 Task: Manage the me setting for the builder.
Action: Mouse moved to (981, 64)
Screenshot: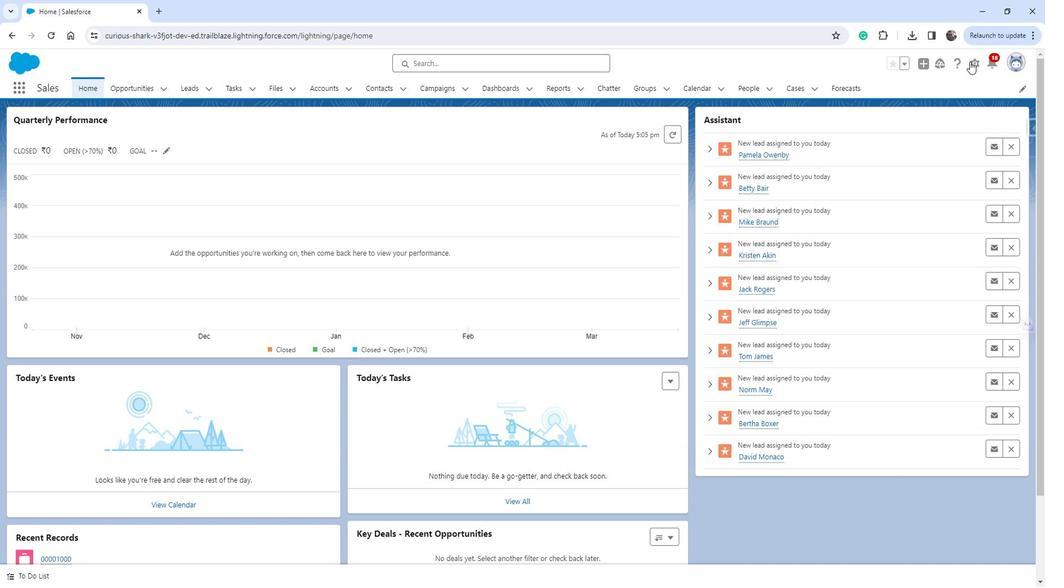 
Action: Mouse pressed left at (981, 64)
Screenshot: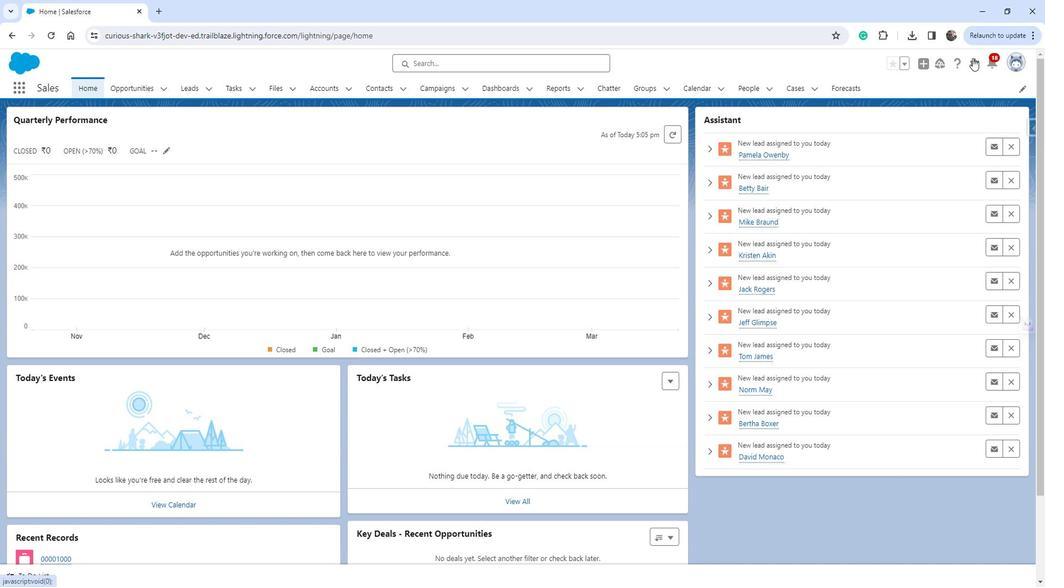 
Action: Mouse moved to (937, 101)
Screenshot: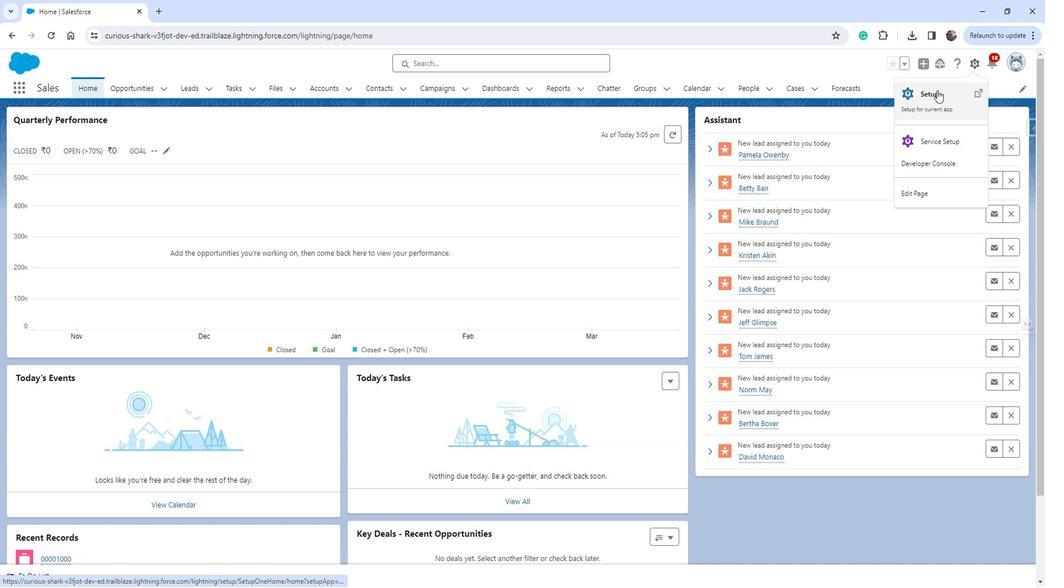 
Action: Mouse pressed left at (937, 101)
Screenshot: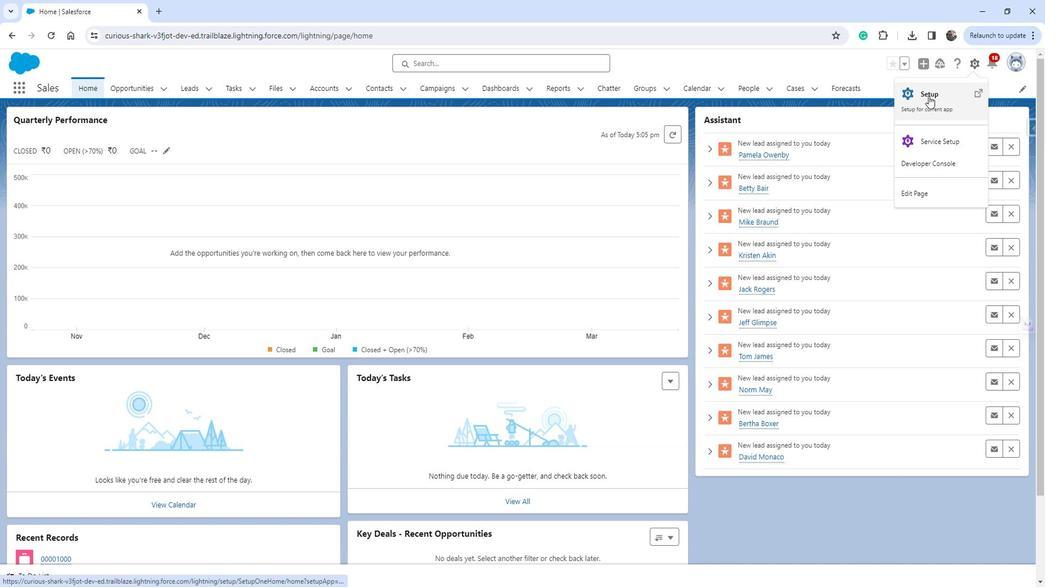 
Action: Mouse moved to (69, 363)
Screenshot: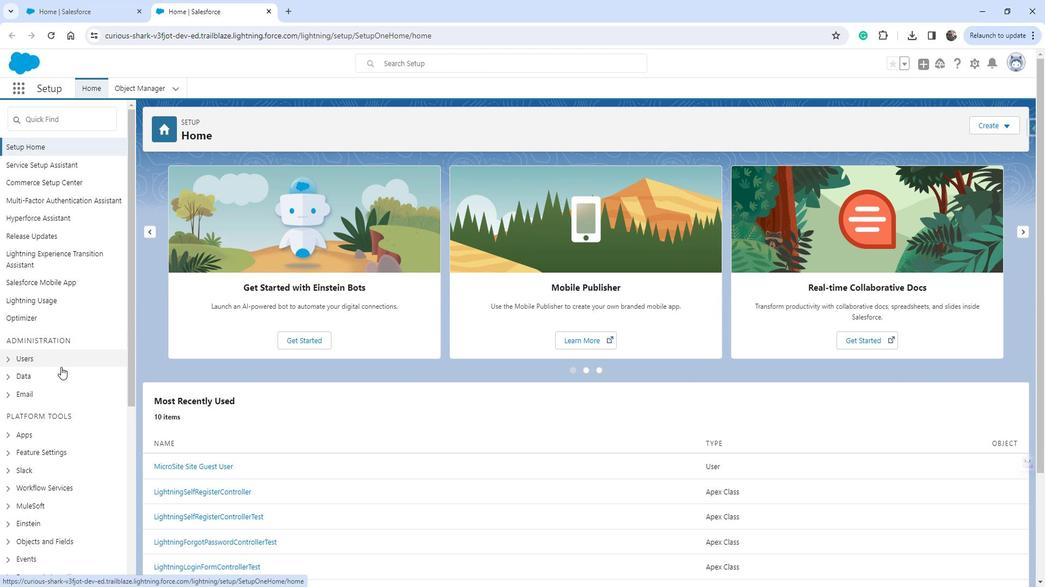 
Action: Mouse scrolled (69, 362) with delta (0, 0)
Screenshot: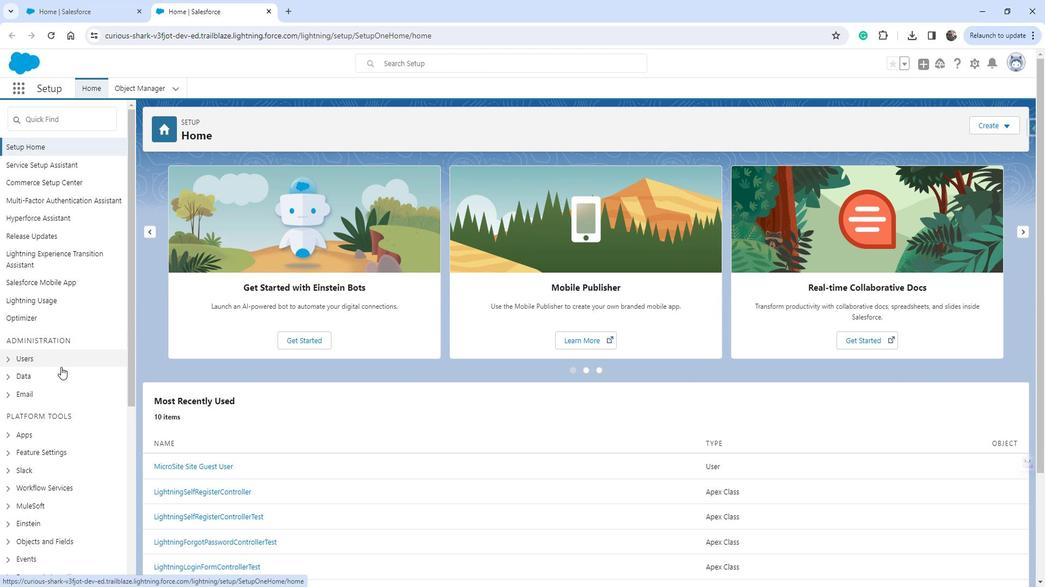 
Action: Mouse scrolled (69, 362) with delta (0, 0)
Screenshot: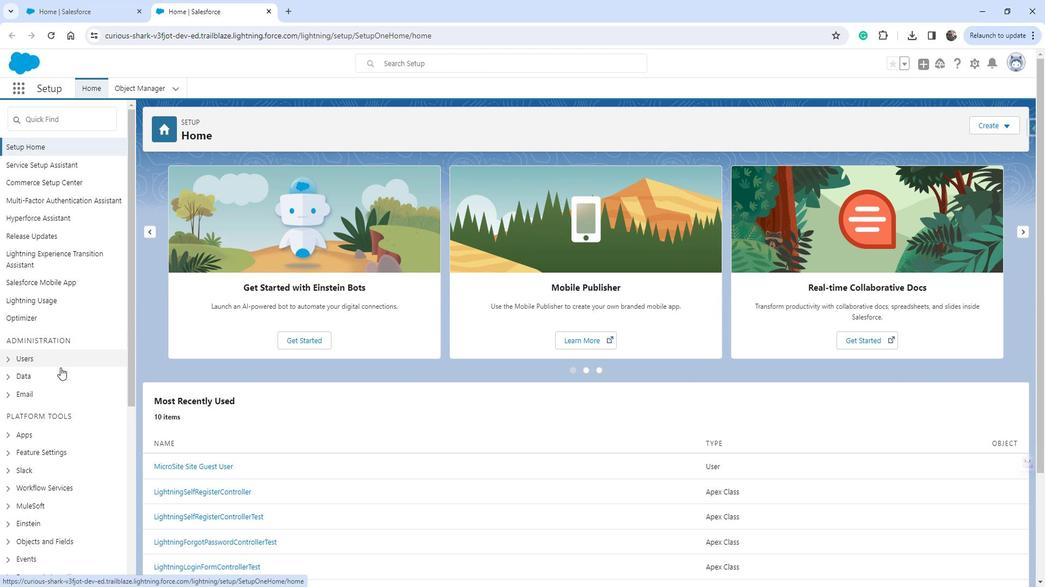 
Action: Mouse moved to (16, 337)
Screenshot: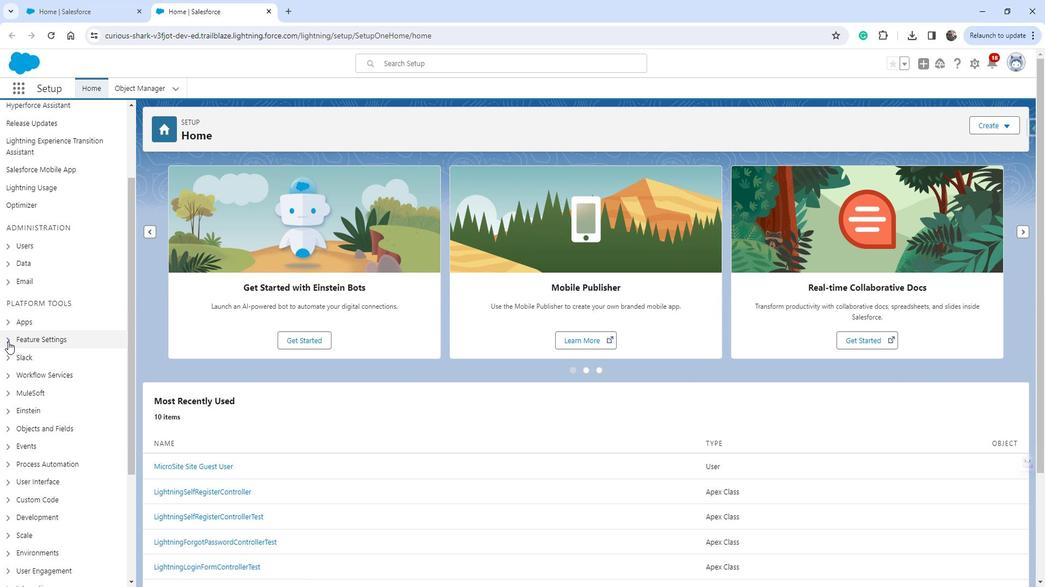 
Action: Mouse pressed left at (16, 337)
Screenshot: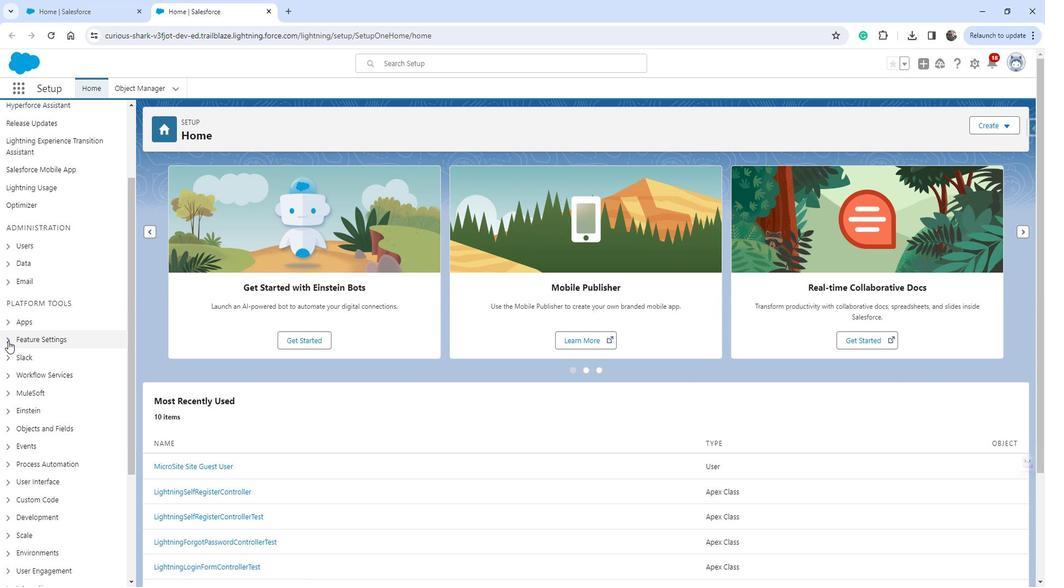 
Action: Mouse moved to (29, 424)
Screenshot: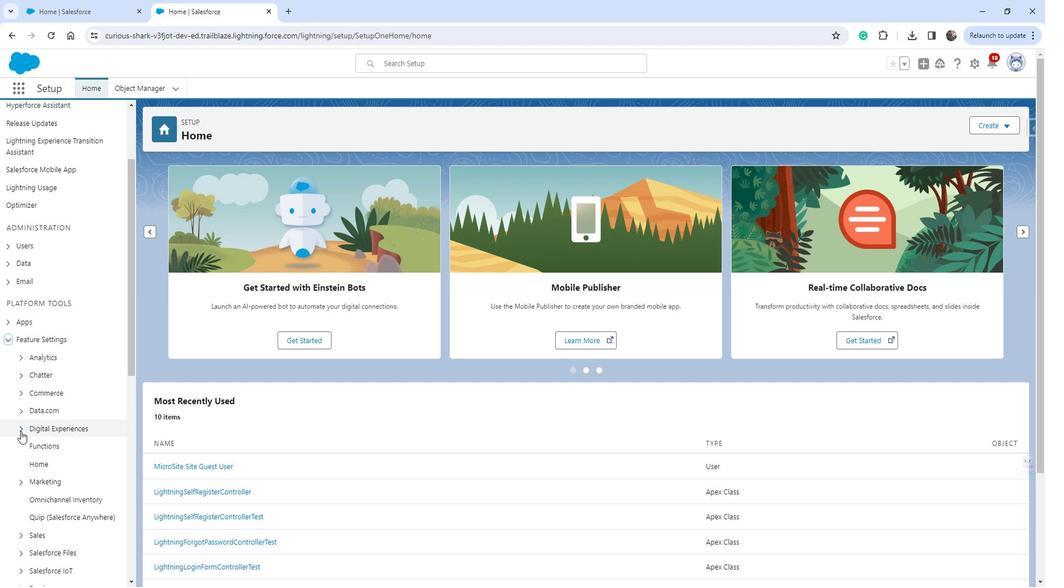 
Action: Mouse pressed left at (29, 424)
Screenshot: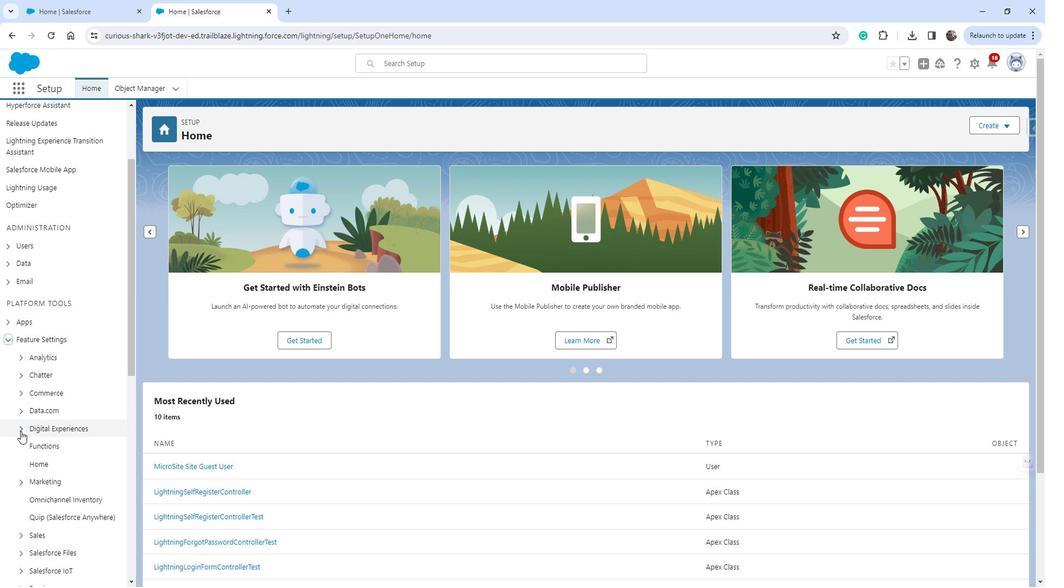 
Action: Mouse moved to (57, 415)
Screenshot: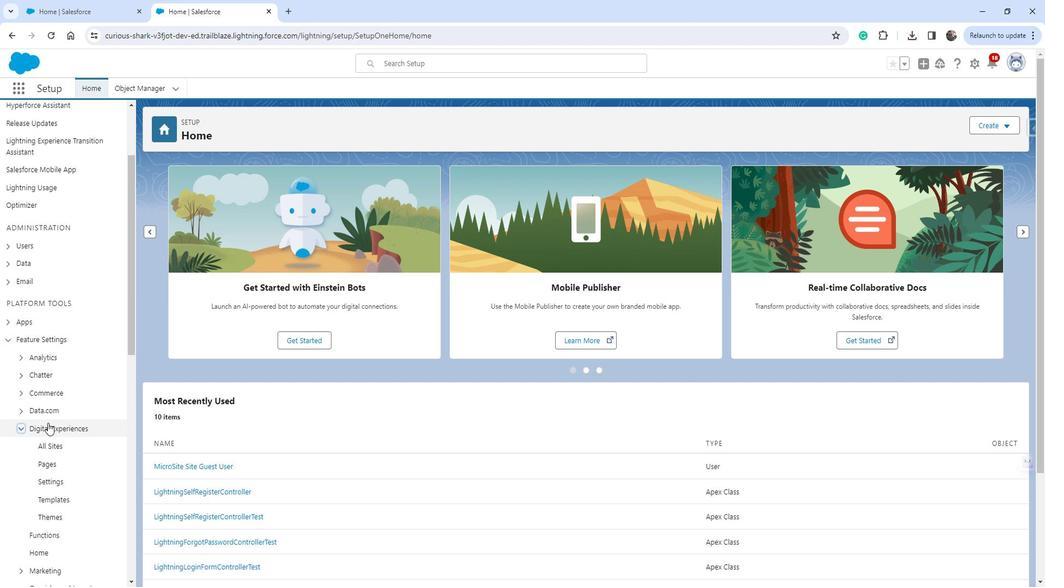
Action: Mouse scrolled (57, 414) with delta (0, 0)
Screenshot: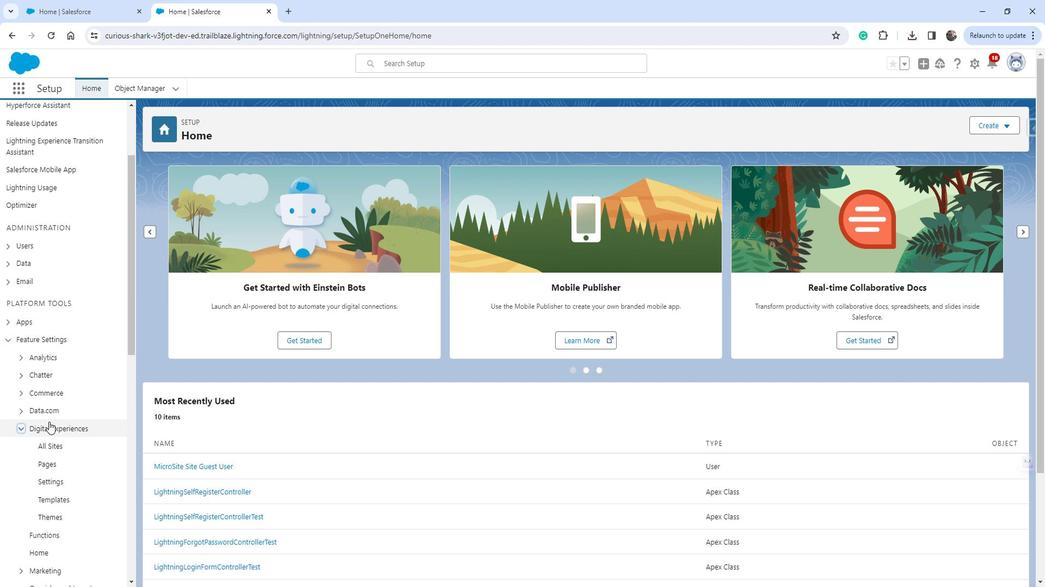 
Action: Mouse moved to (57, 415)
Screenshot: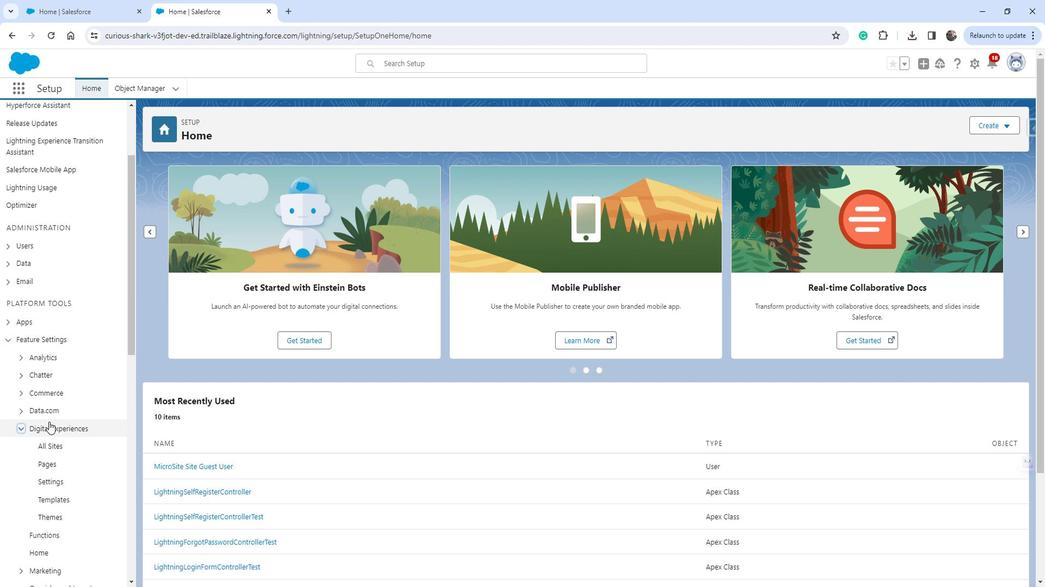
Action: Mouse scrolled (57, 414) with delta (0, 0)
Screenshot: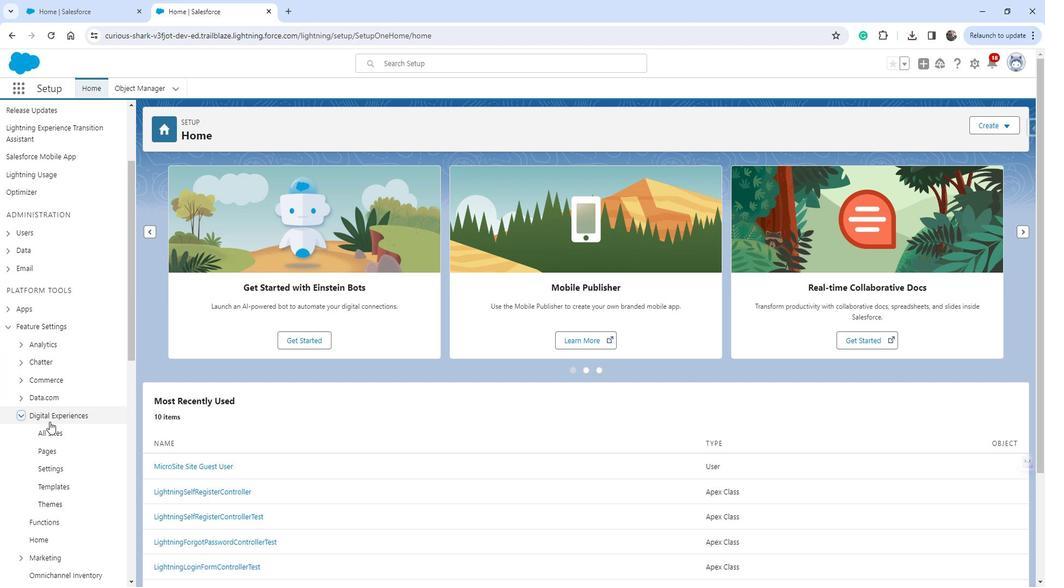 
Action: Mouse moved to (63, 328)
Screenshot: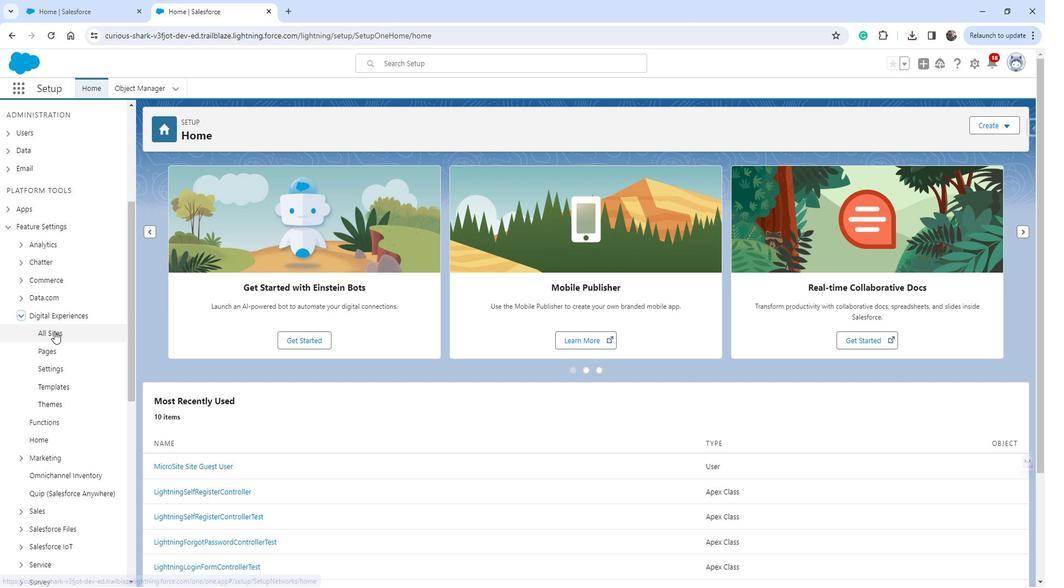 
Action: Mouse pressed left at (63, 328)
Screenshot: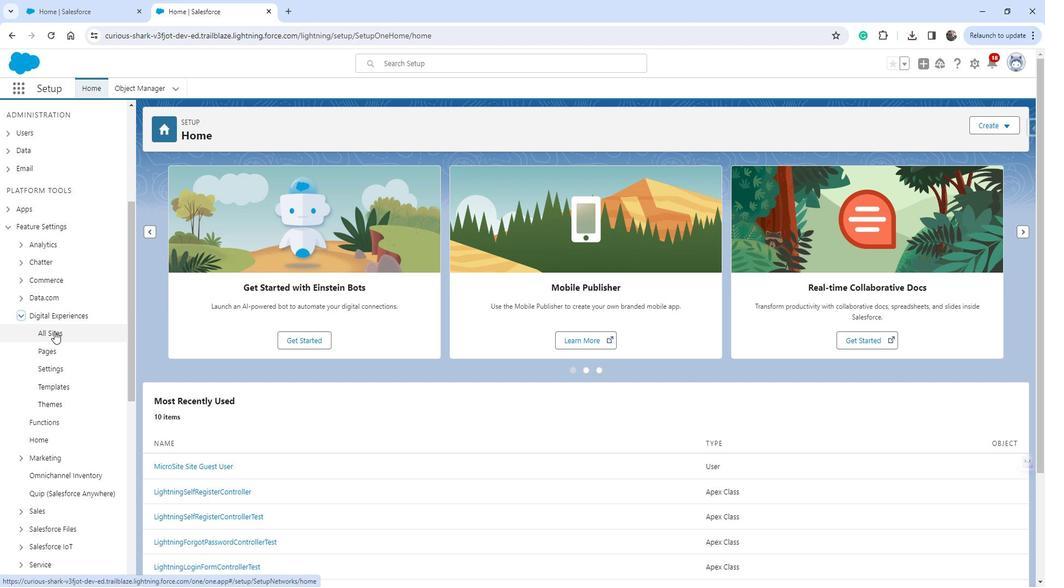 
Action: Mouse moved to (192, 261)
Screenshot: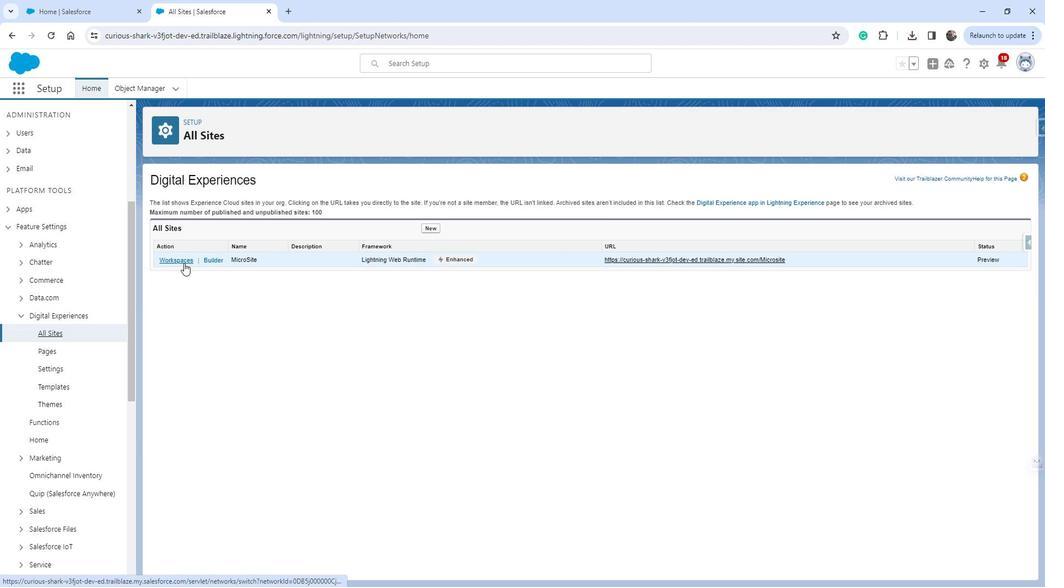 
Action: Mouse pressed left at (192, 261)
Screenshot: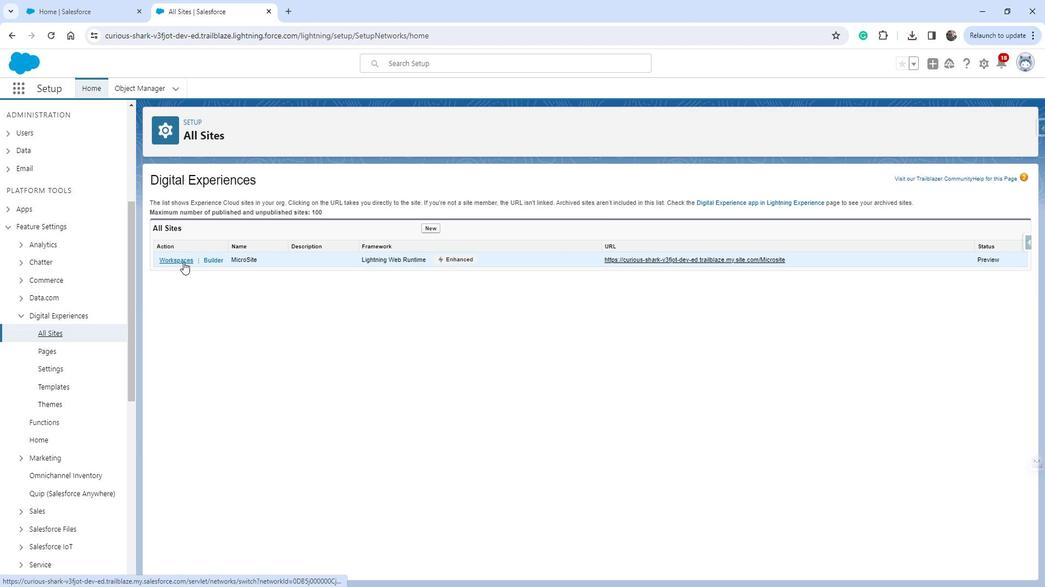 
Action: Mouse moved to (172, 269)
Screenshot: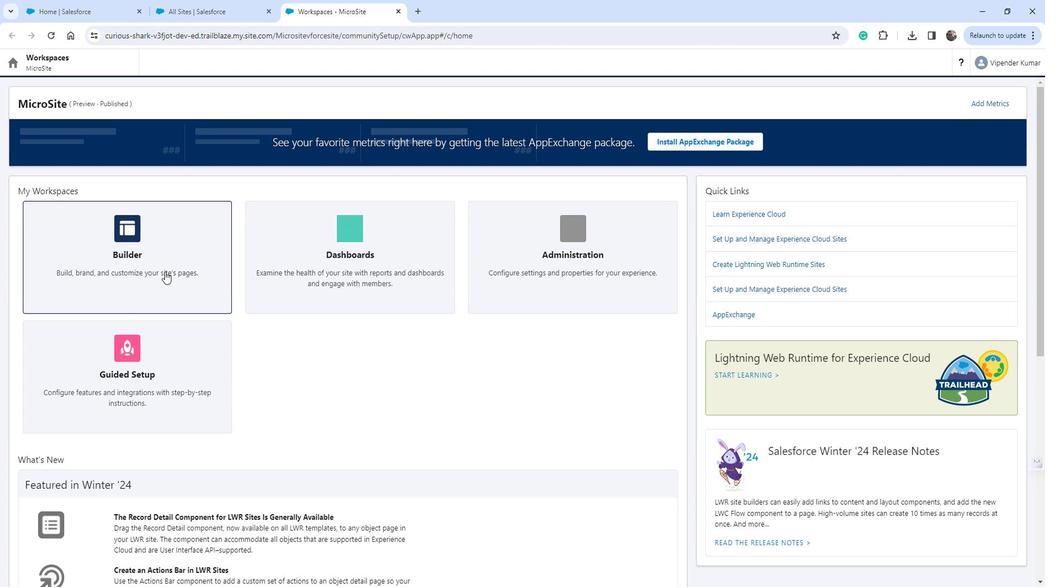 
Action: Mouse pressed left at (172, 269)
Screenshot: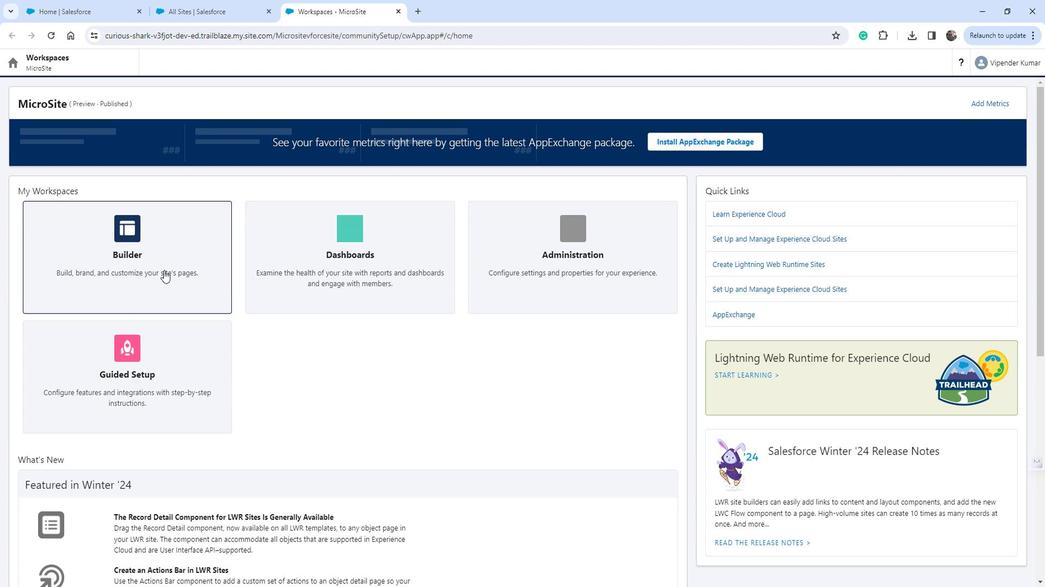 
Action: Mouse moved to (27, 197)
Screenshot: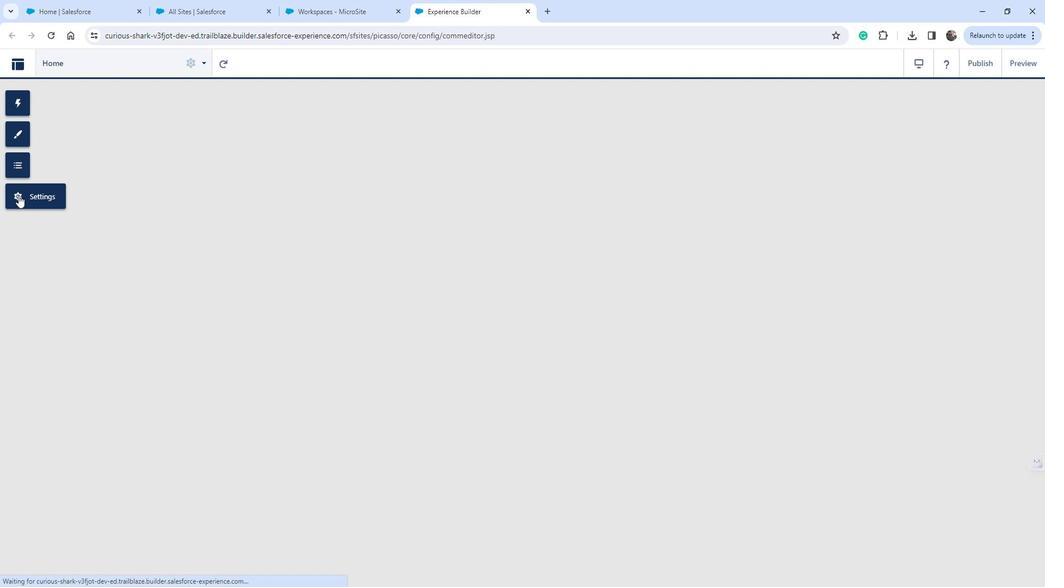 
Action: Mouse pressed left at (27, 197)
Screenshot: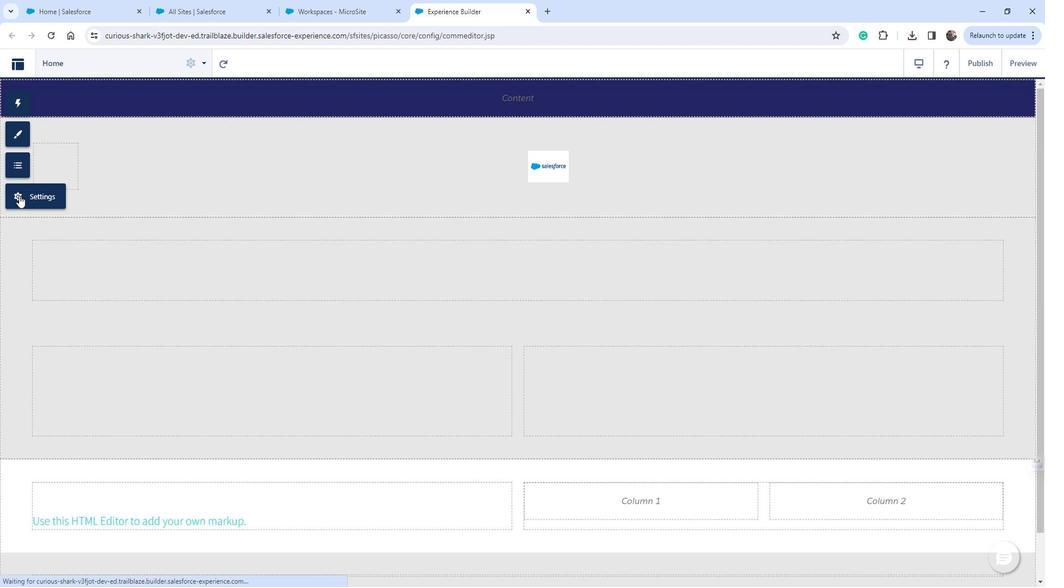 
Action: Mouse moved to (65, 162)
Screenshot: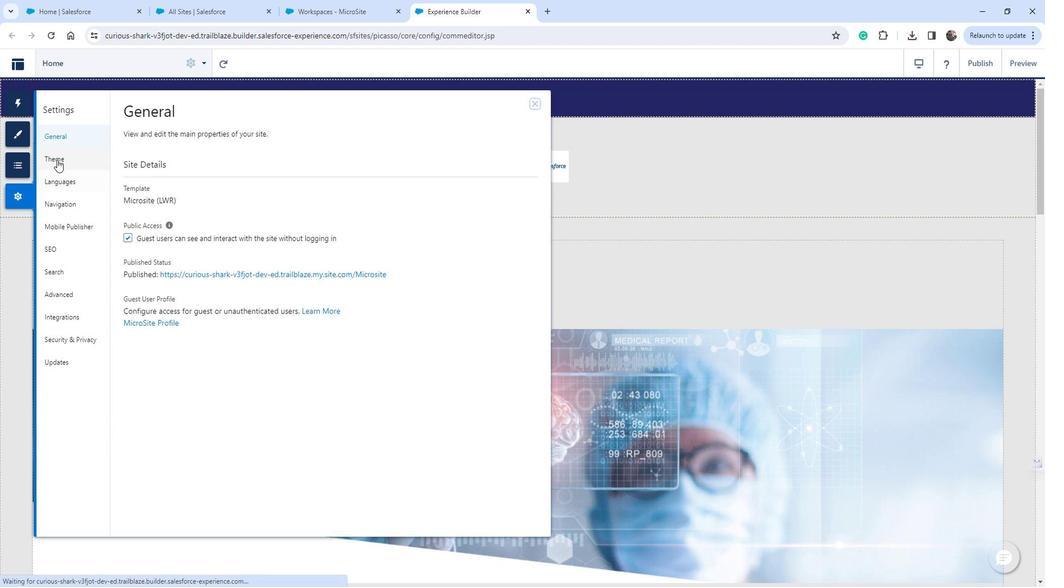 
Action: Mouse pressed left at (65, 162)
Screenshot: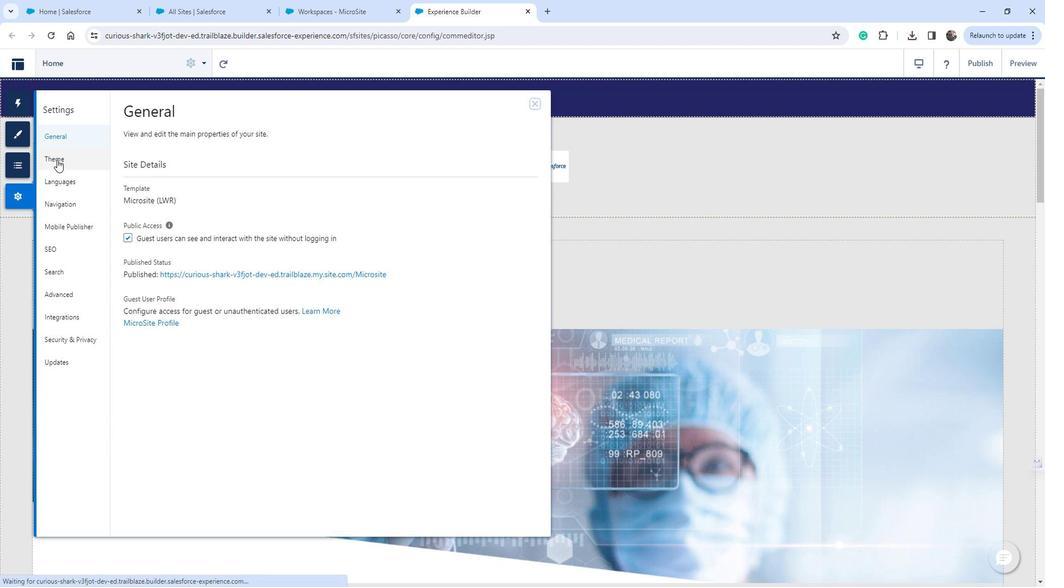 
Action: Mouse moved to (328, 252)
Screenshot: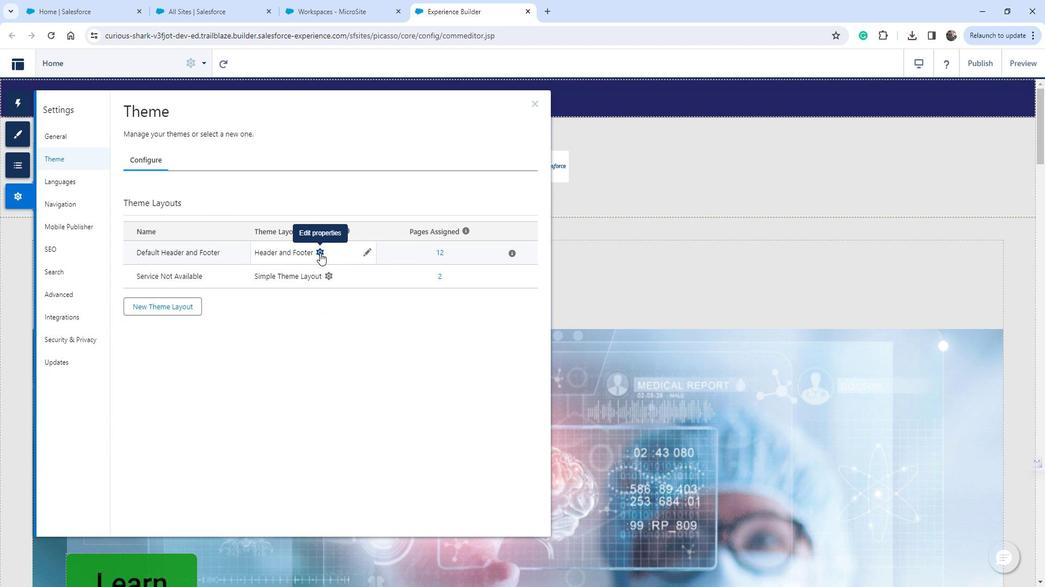 
Action: Mouse pressed left at (328, 252)
Screenshot: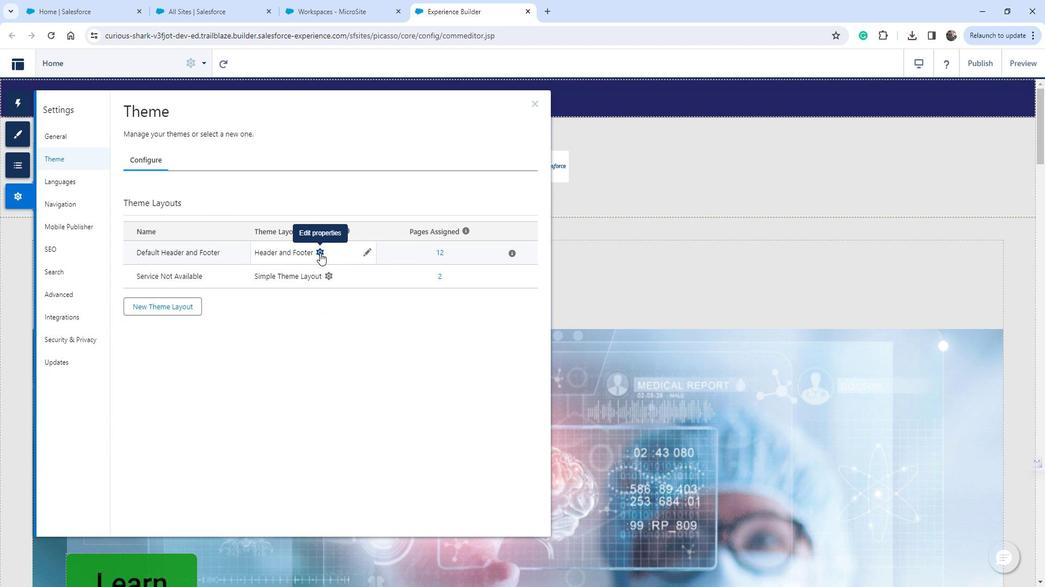 
Action: Mouse moved to (149, 340)
Screenshot: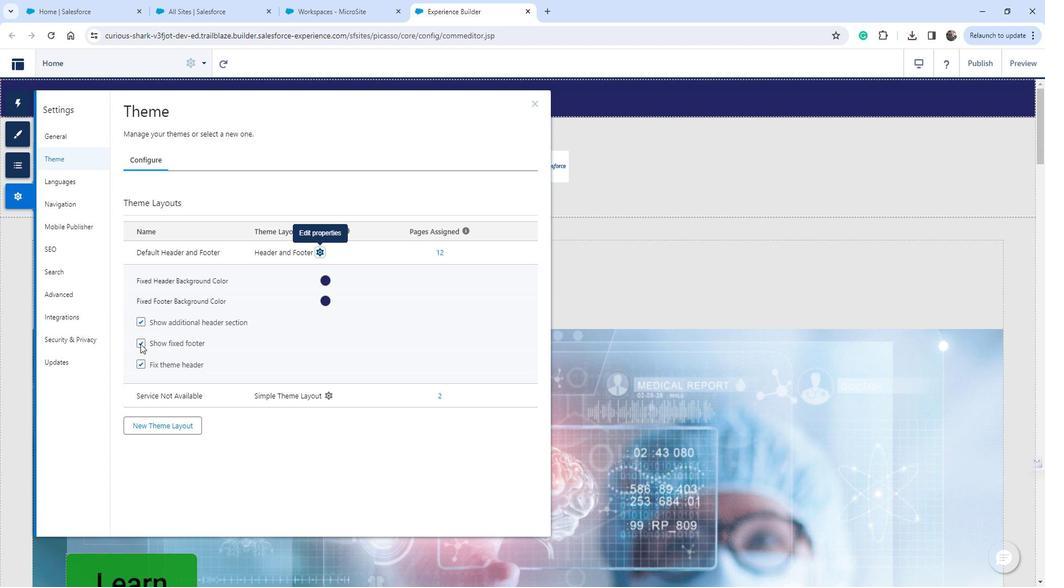 
Action: Mouse pressed left at (149, 340)
Screenshot: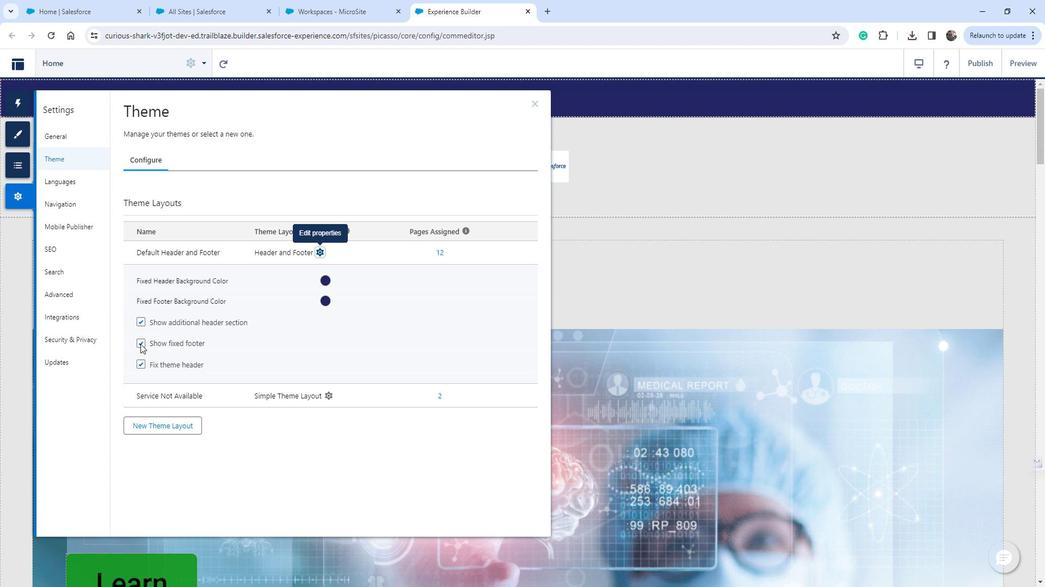 
Action: Mouse moved to (147, 360)
Screenshot: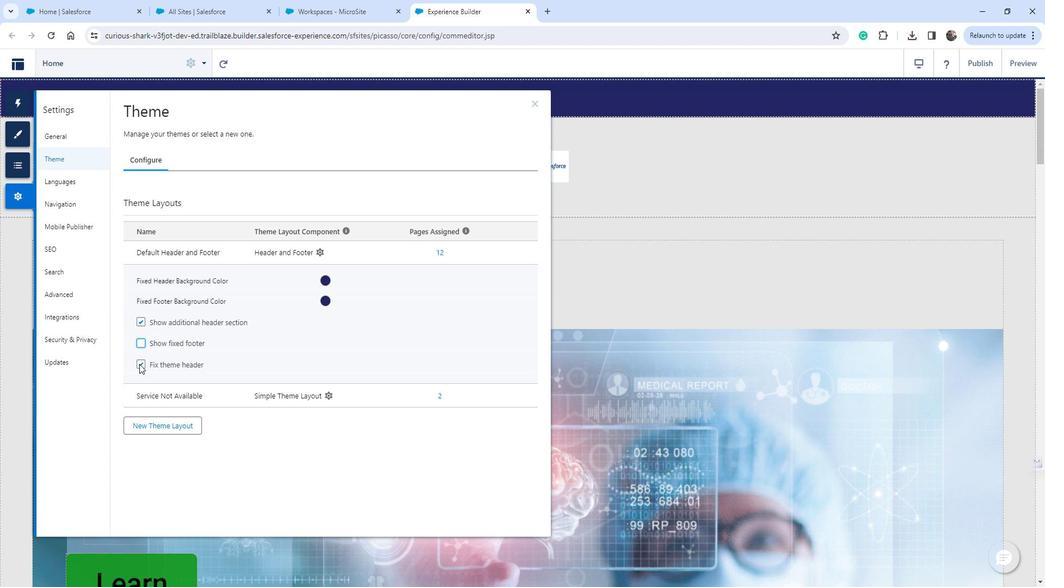 
Action: Mouse pressed left at (147, 360)
Screenshot: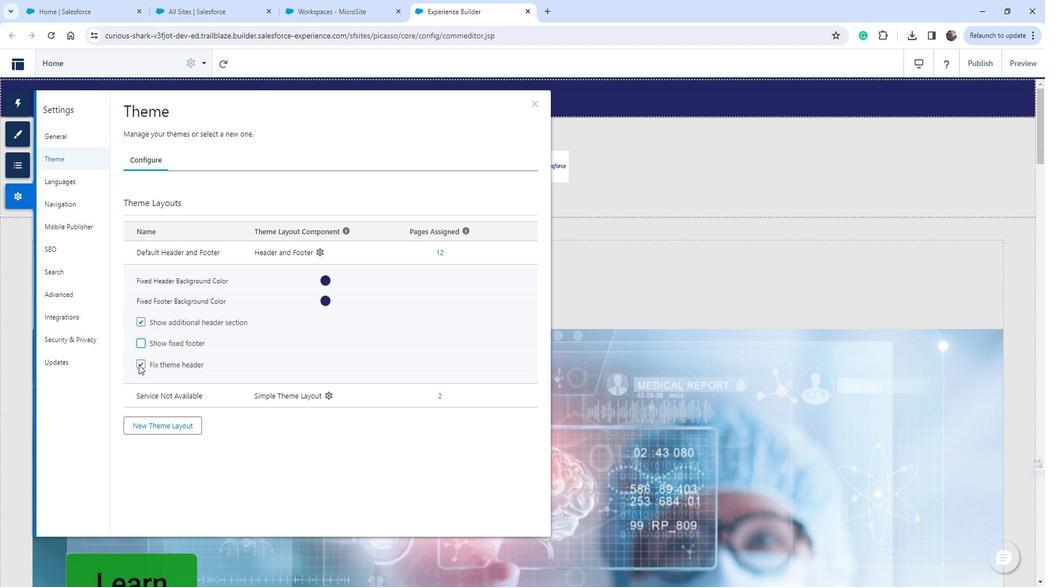 
Action: Mouse moved to (33, 199)
Screenshot: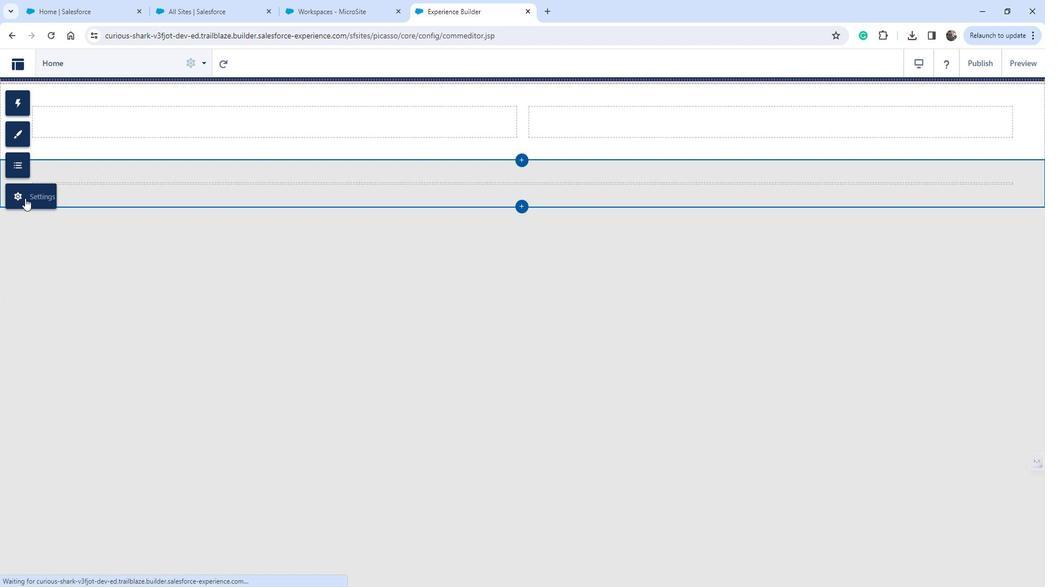 
Action: Mouse pressed left at (33, 199)
Screenshot: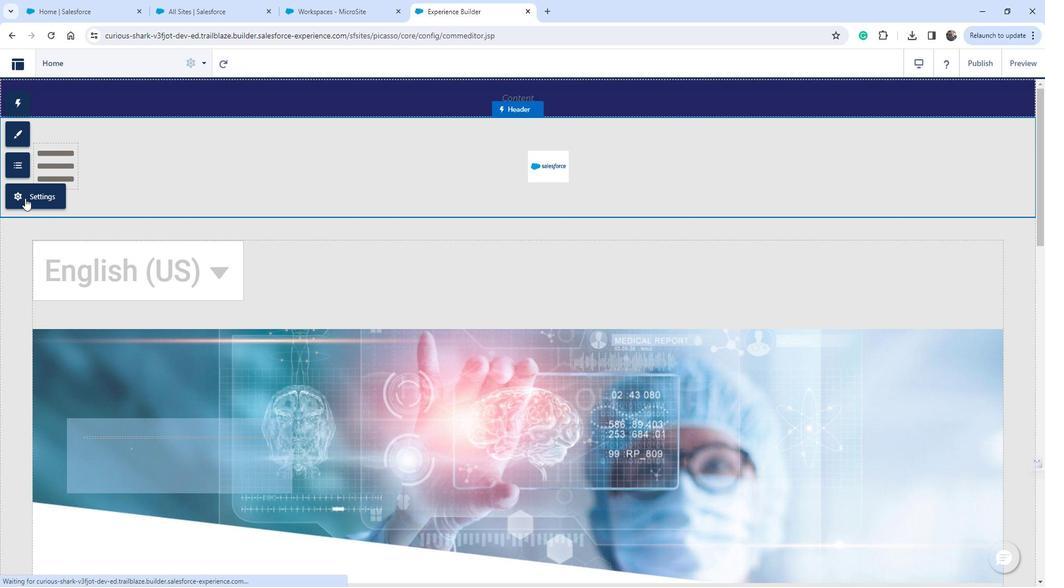 
Action: Mouse moved to (265, 319)
Screenshot: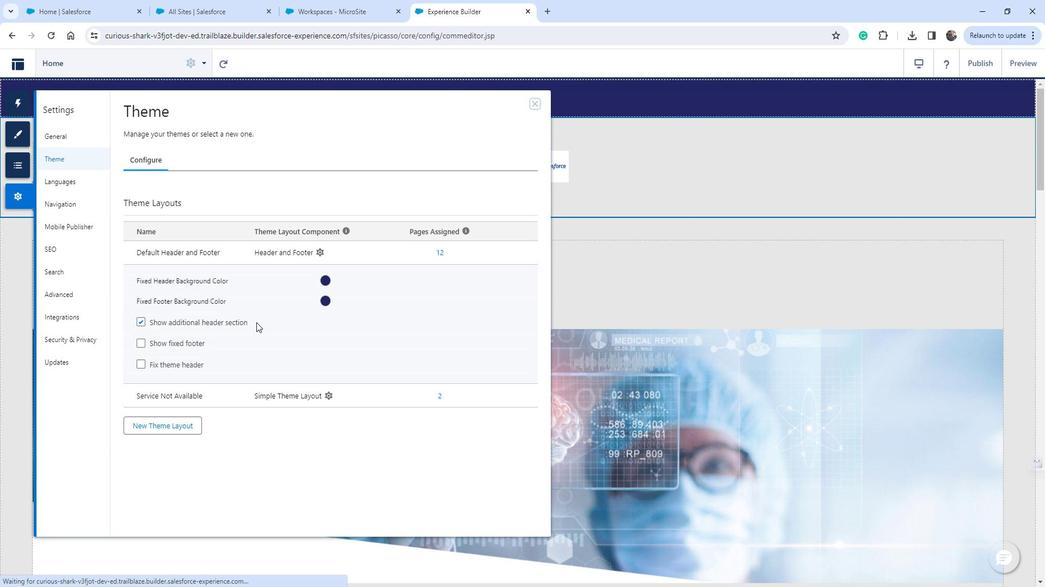 
